Task: Add a field from the Popular template Effort Level a blank project AriesPlan
Action: Mouse moved to (49, 265)
Screenshot: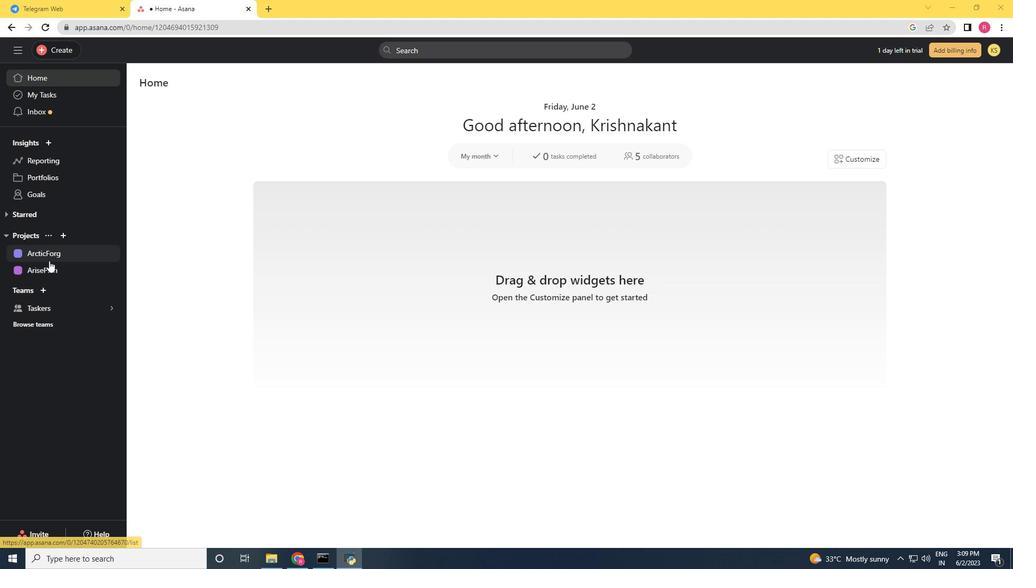 
Action: Mouse pressed left at (49, 265)
Screenshot: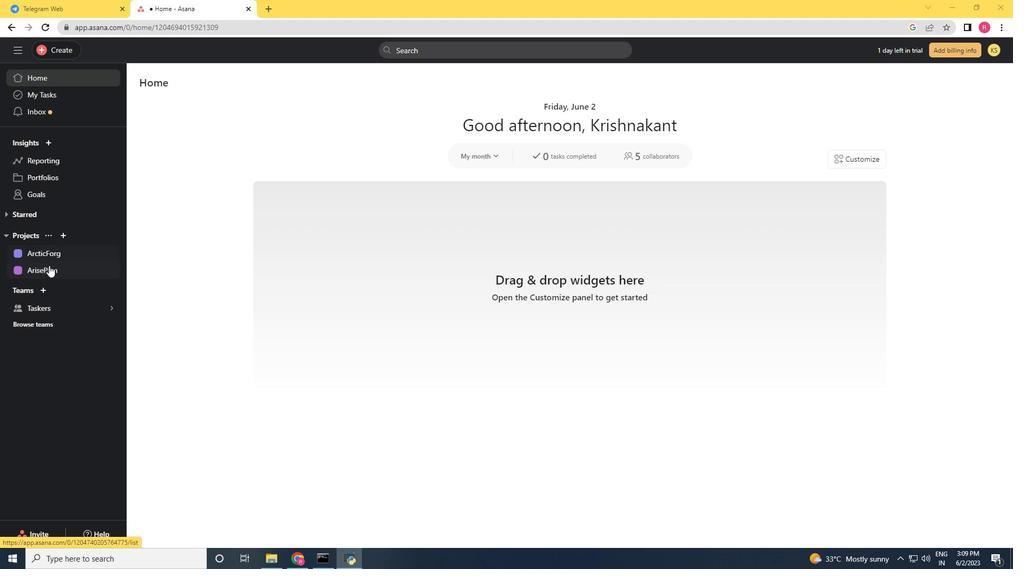 
Action: Mouse moved to (978, 86)
Screenshot: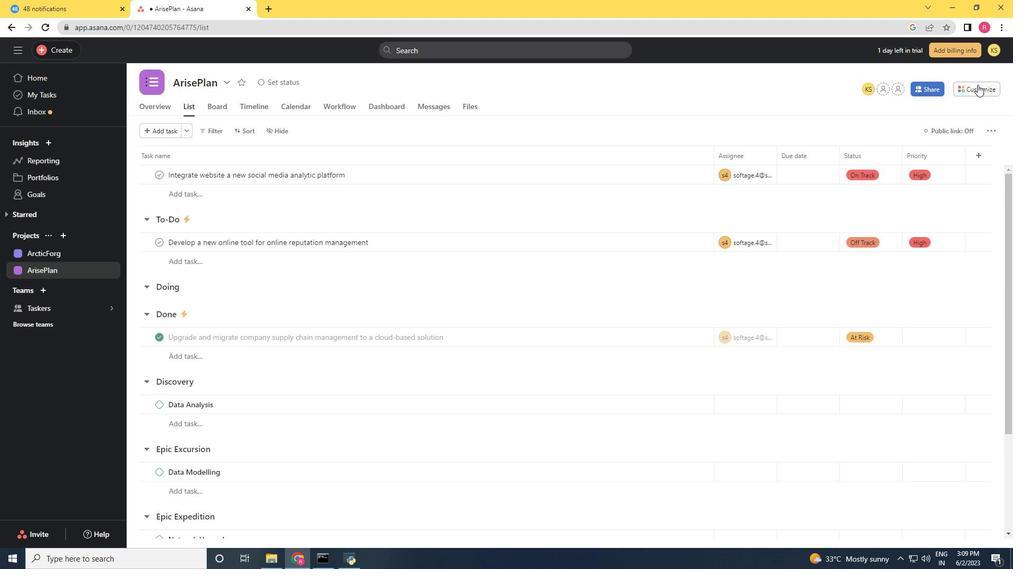 
Action: Mouse pressed left at (978, 86)
Screenshot: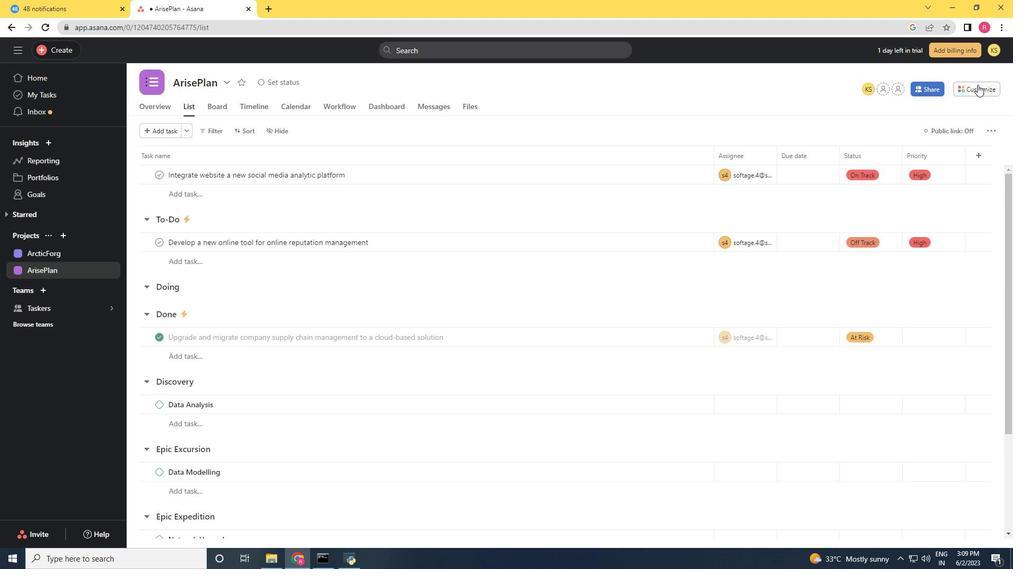 
Action: Mouse moved to (872, 226)
Screenshot: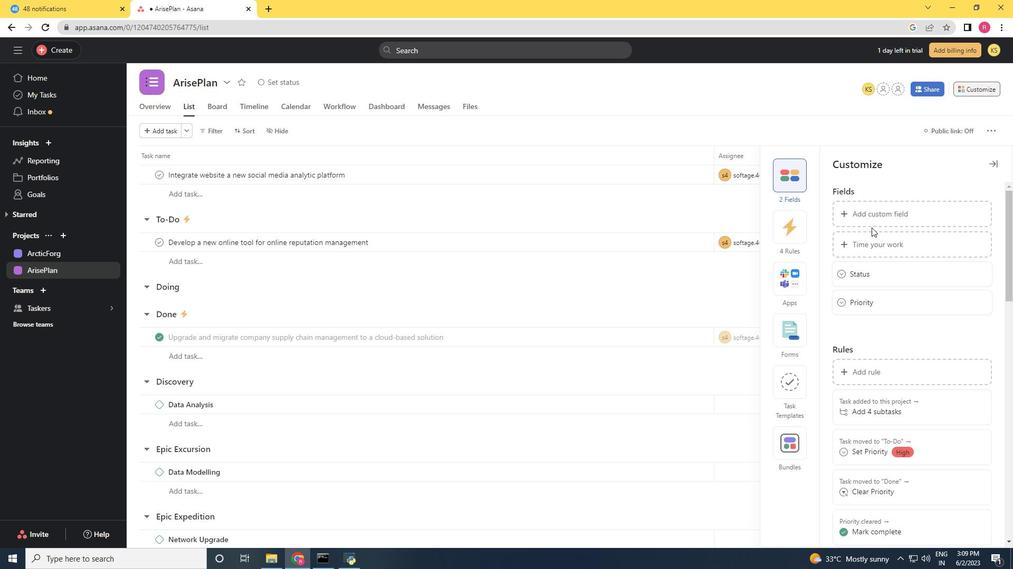 
Action: Mouse pressed left at (872, 226)
Screenshot: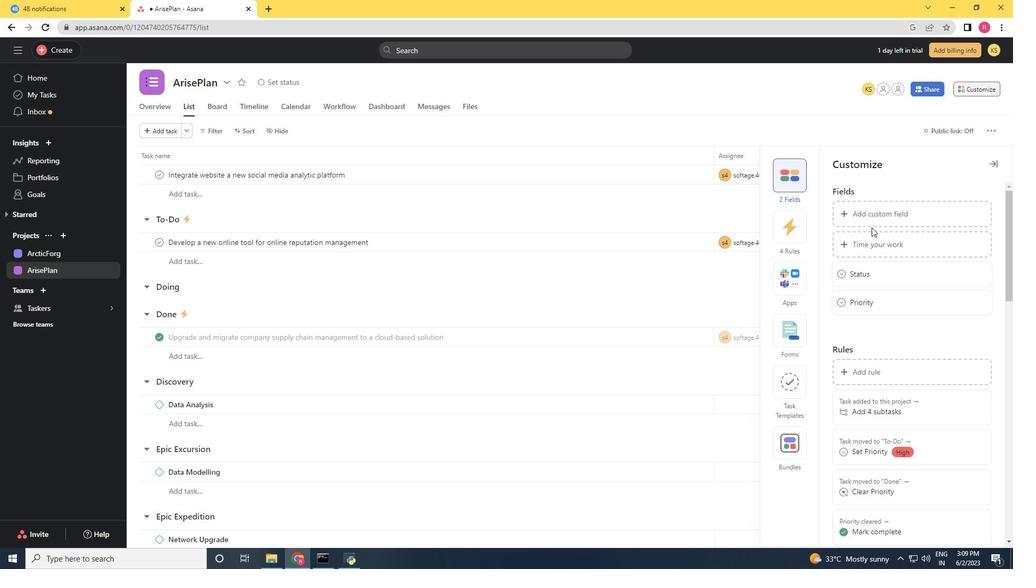 
Action: Mouse moved to (644, 201)
Screenshot: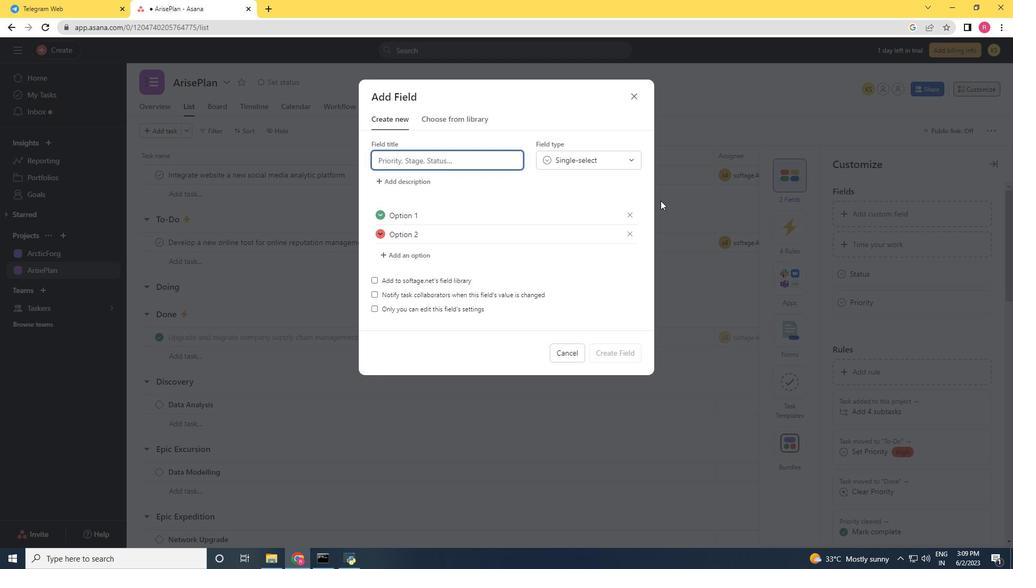 
Action: Key pressed <Key.shift><Key.shift><Key.shift><Key.shift><Key.shift><Key.shift><Key.shift><Key.shift><Key.shift><Key.shift><Key.shift><Key.shift><Key.shift><Key.shift><Key.shift><Key.shift><Key.shift><Key.shift><Key.shift><Key.shift><Key.shift><Key.shift><Key.shift><Key.shift><Key.shift><Key.shift><Key.shift><Key.shift><Key.shift><Key.shift><Key.shift><Key.shift><Key.shift><Key.shift><Key.shift><Key.shift><Key.shift><Key.shift><Key.shift><Key.shift><Key.shift><Key.shift><Key.shift><Key.shift><Key.shift><Key.shift><Key.shift><Key.shift><Key.shift><Key.shift><Key.shift><Key.shift><Key.shift><Key.shift><Key.shift><Key.shift><Key.shift><Key.shift><Key.shift><Key.shift><Key.shift><Key.shift><Key.shift><Key.shift><Key.shift><Key.shift><Key.shift><Key.shift><Key.shift><Key.shift><Key.shift><Key.shift><Key.shift><Key.shift><Key.shift><Key.shift><Key.shift><Key.shift><Key.shift>Effort<Key.space><Key.shift>Level
Screenshot: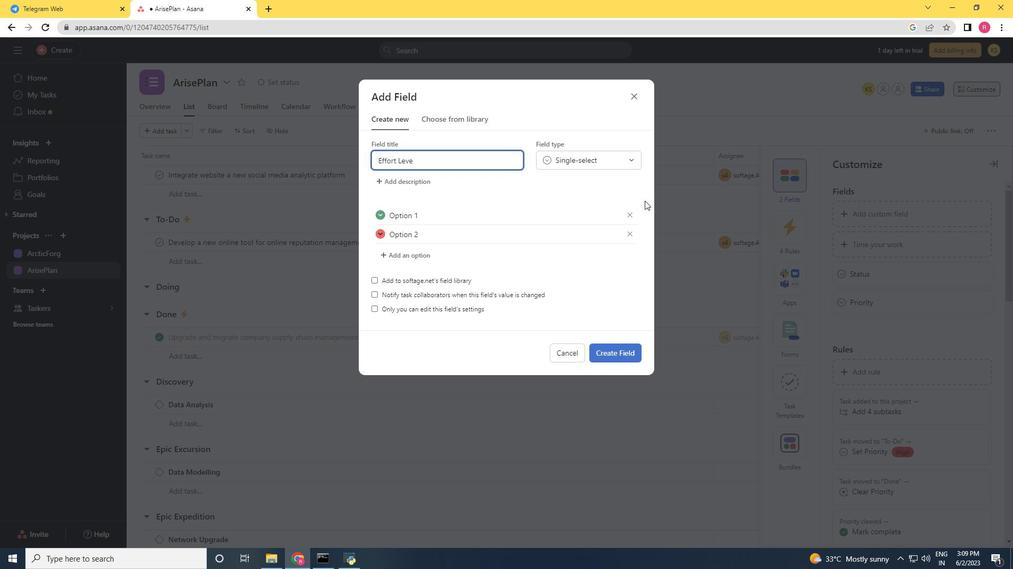 
Action: Mouse moved to (630, 355)
Screenshot: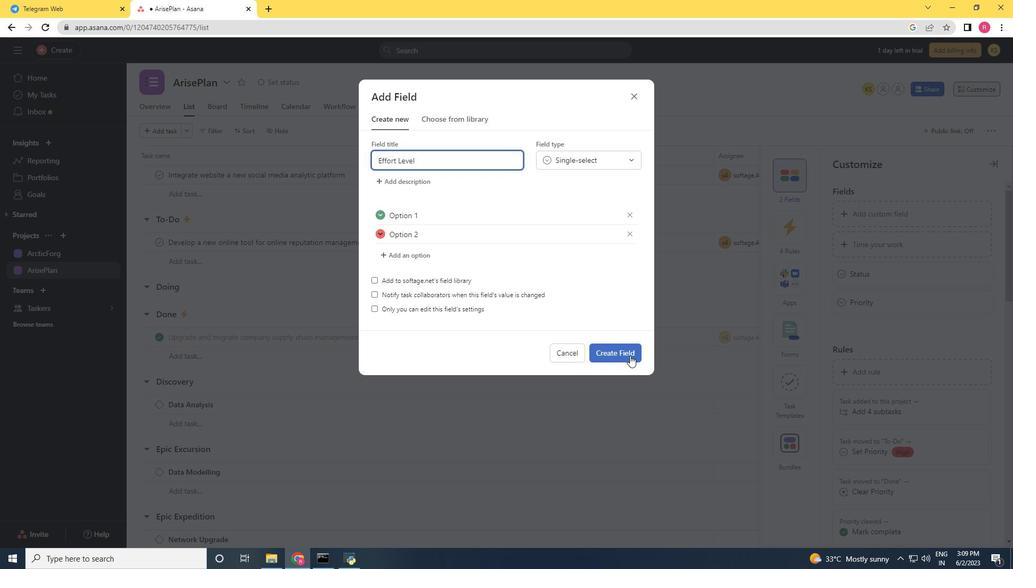 
Action: Mouse pressed left at (630, 355)
Screenshot: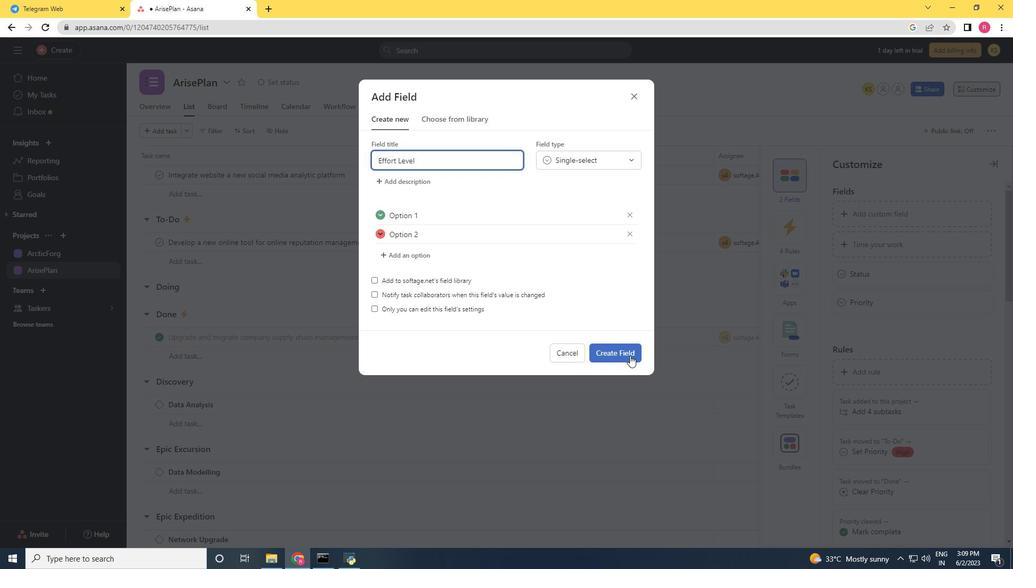 
